 Task: Check the sale-to-list ratio of crown molding in the last 3 years.
Action: Mouse moved to (839, 223)
Screenshot: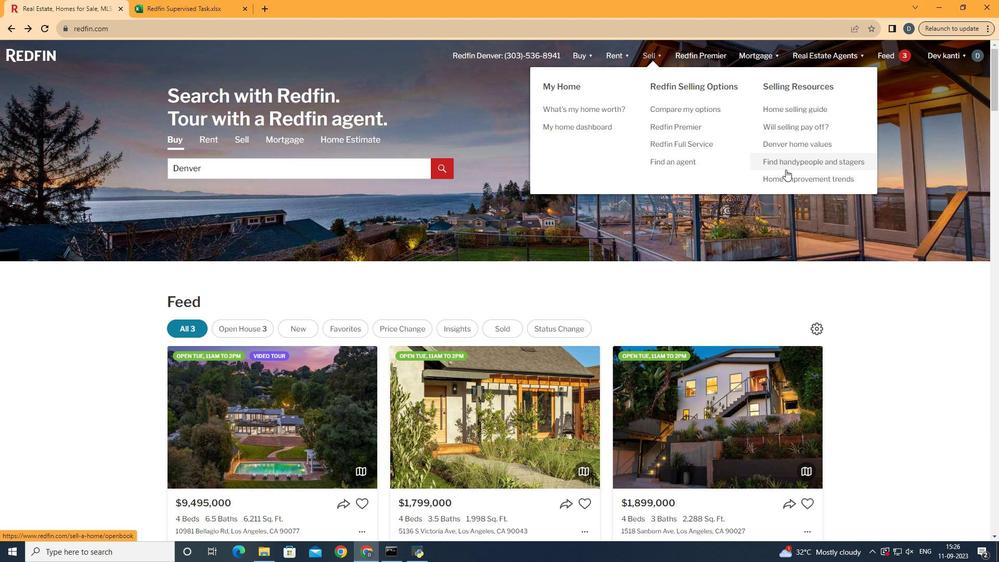 
Action: Mouse pressed left at (839, 223)
Screenshot: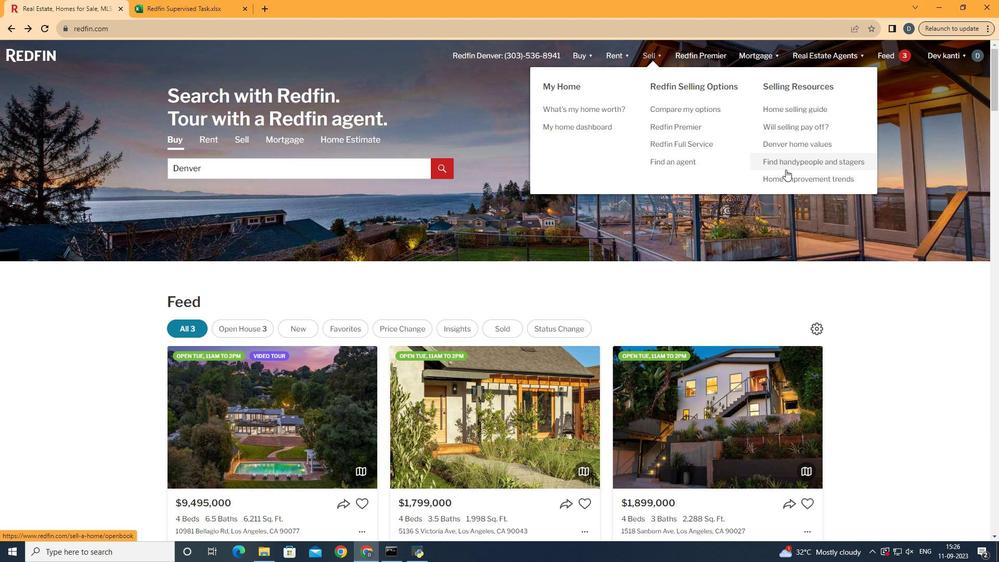 
Action: Mouse moved to (841, 230)
Screenshot: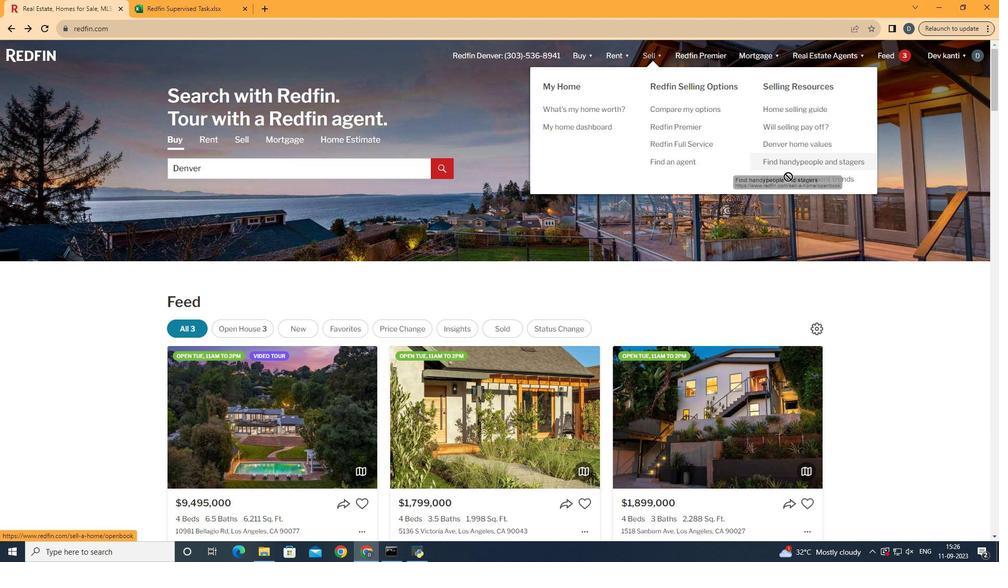 
Action: Mouse pressed left at (841, 230)
Screenshot: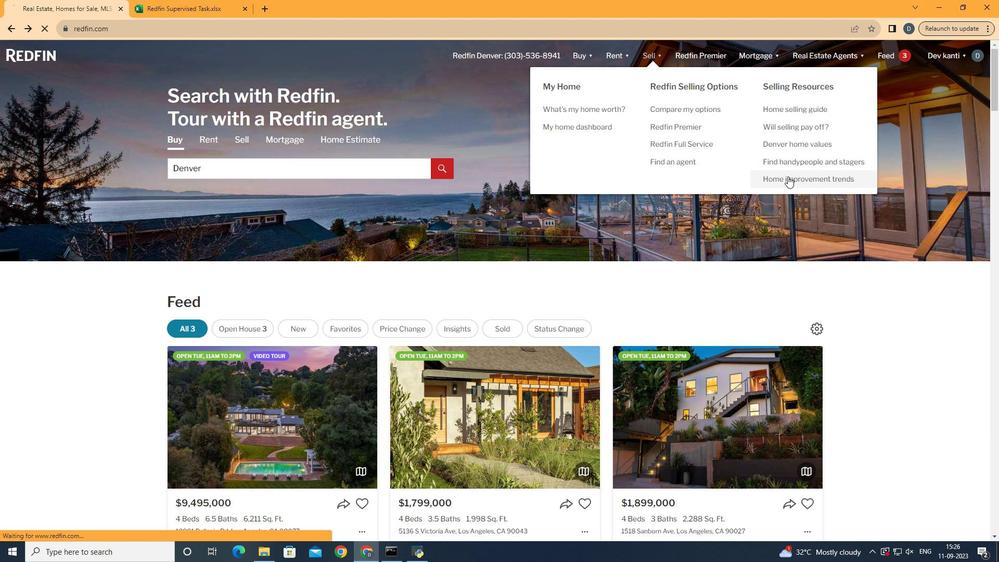 
Action: Mouse moved to (299, 253)
Screenshot: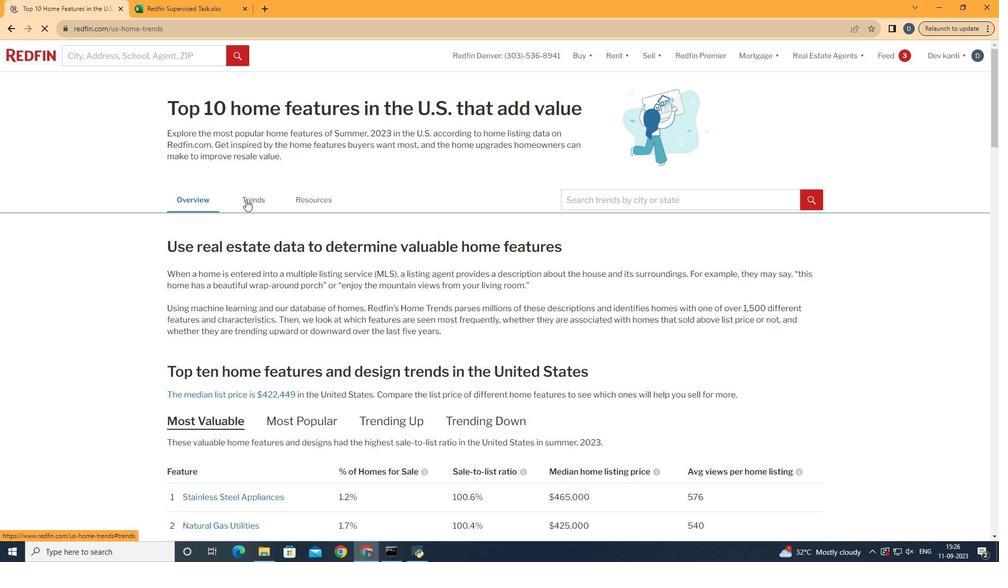 
Action: Mouse pressed left at (299, 253)
Screenshot: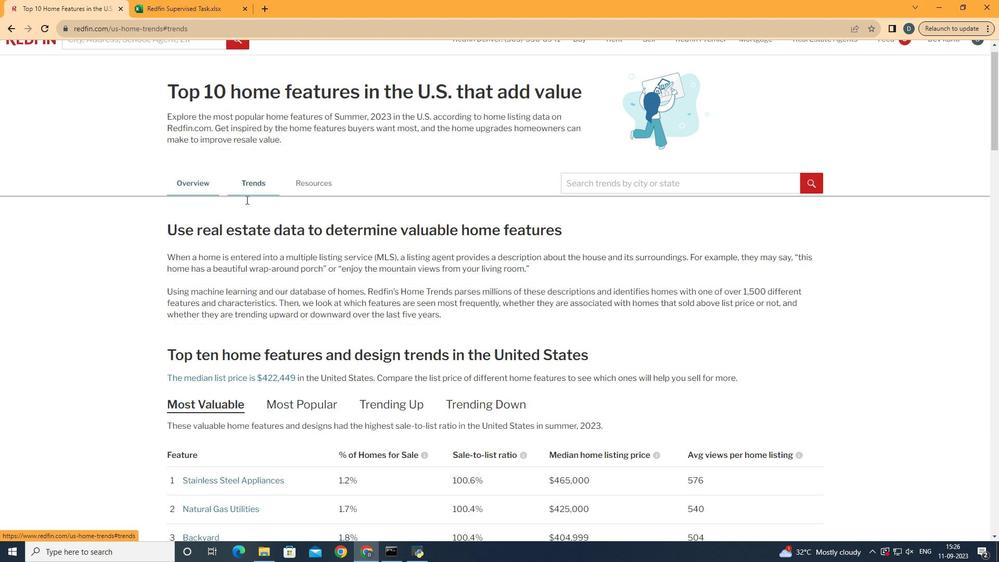 
Action: Mouse moved to (476, 339)
Screenshot: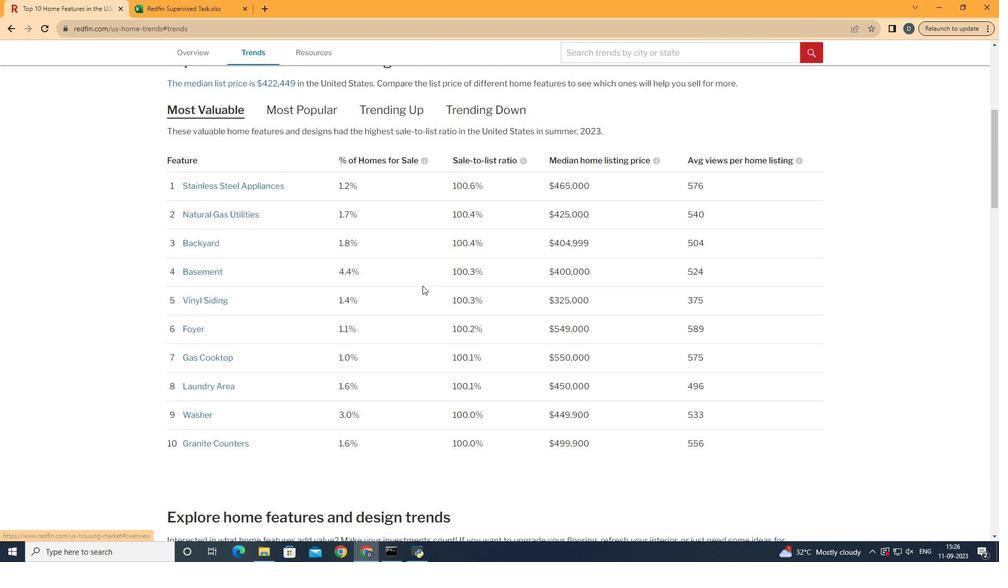 
Action: Mouse scrolled (476, 338) with delta (0, 0)
Screenshot: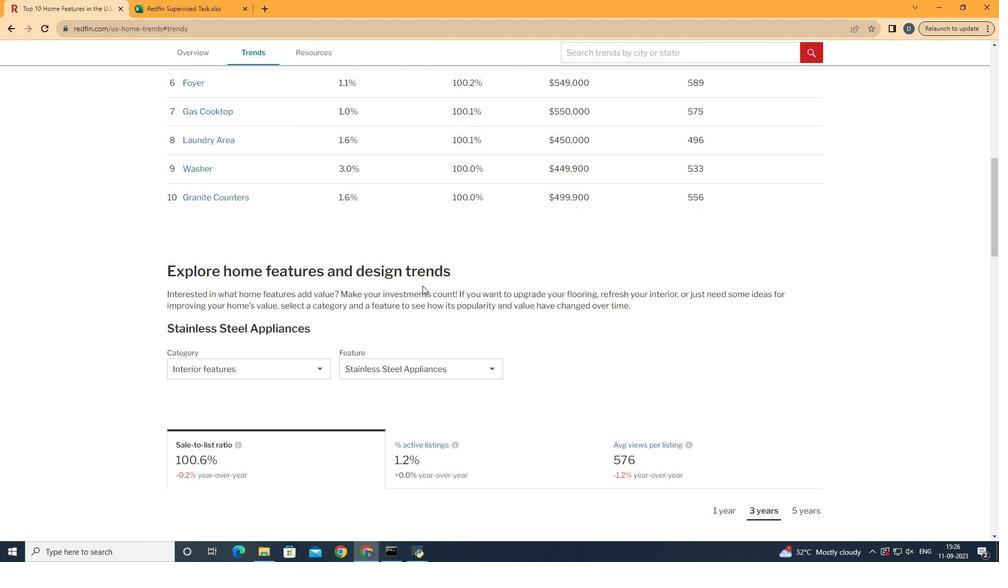 
Action: Mouse scrolled (476, 338) with delta (0, 0)
Screenshot: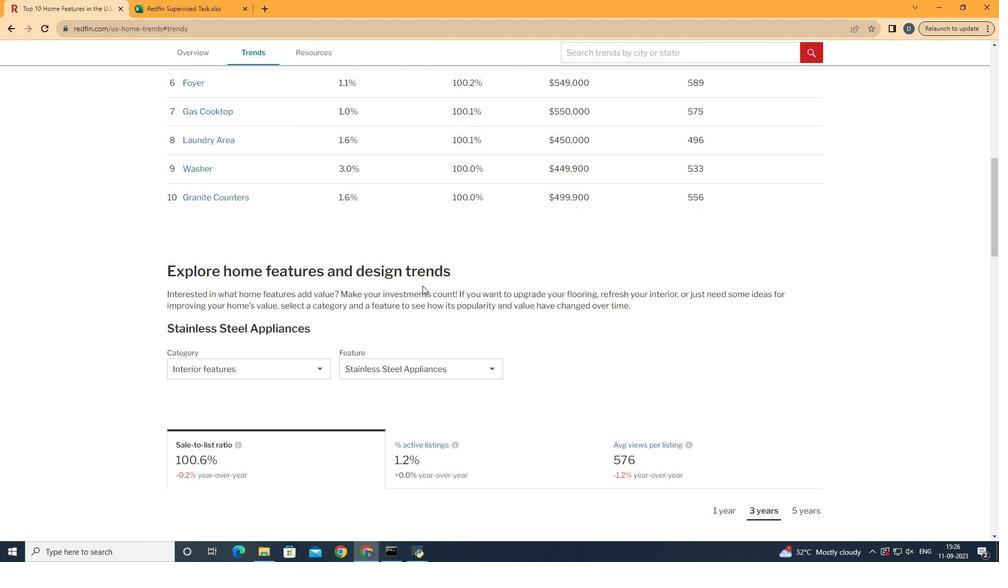
Action: Mouse scrolled (476, 338) with delta (0, 0)
Screenshot: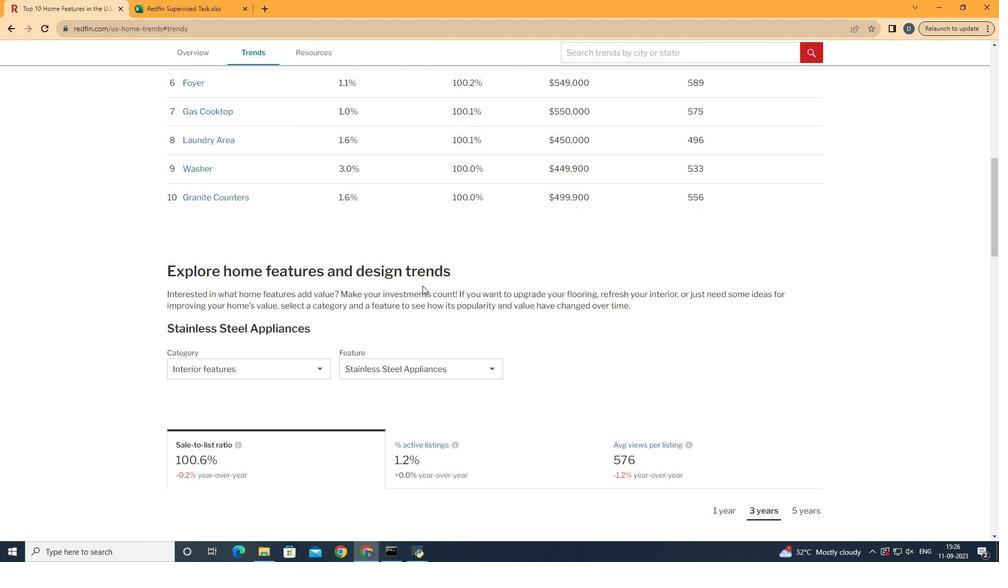 
Action: Mouse scrolled (476, 338) with delta (0, 0)
Screenshot: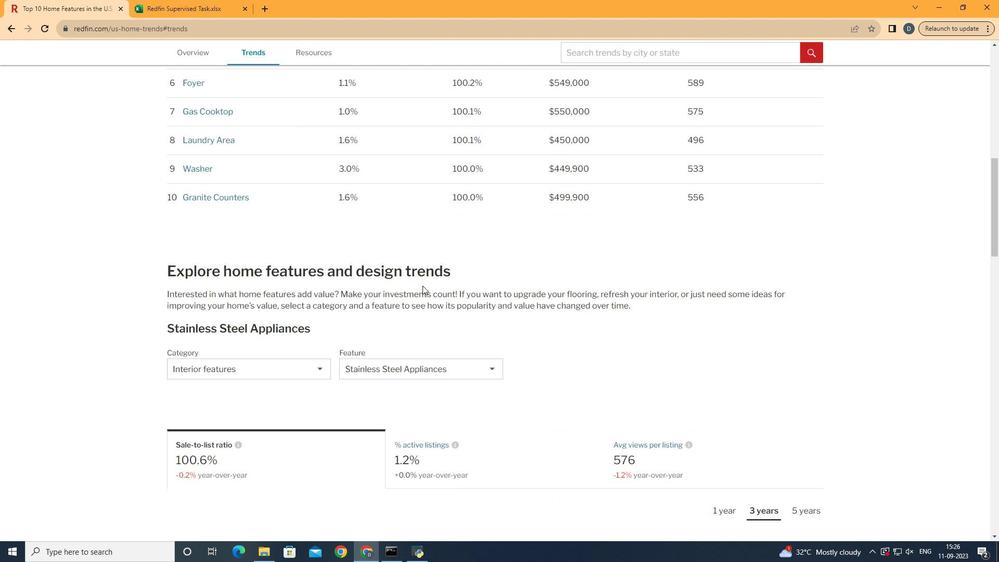 
Action: Mouse scrolled (476, 338) with delta (0, 0)
Screenshot: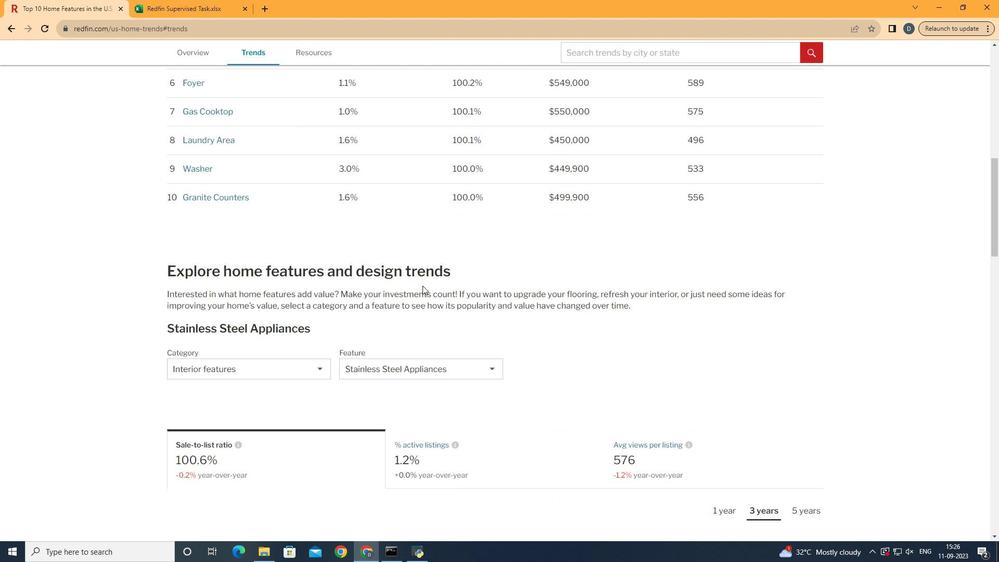 
Action: Mouse scrolled (476, 338) with delta (0, 0)
Screenshot: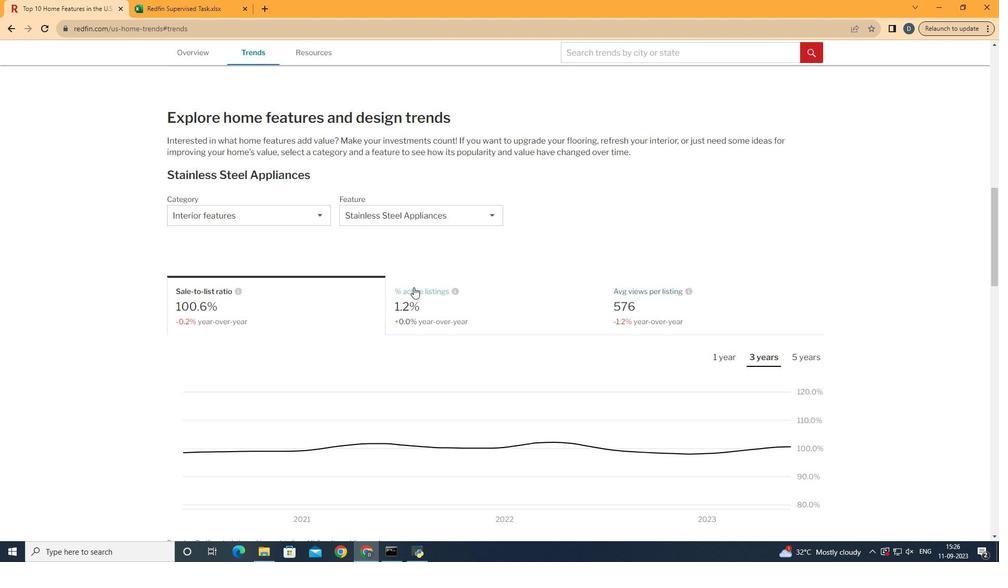 
Action: Mouse scrolled (476, 338) with delta (0, 0)
Screenshot: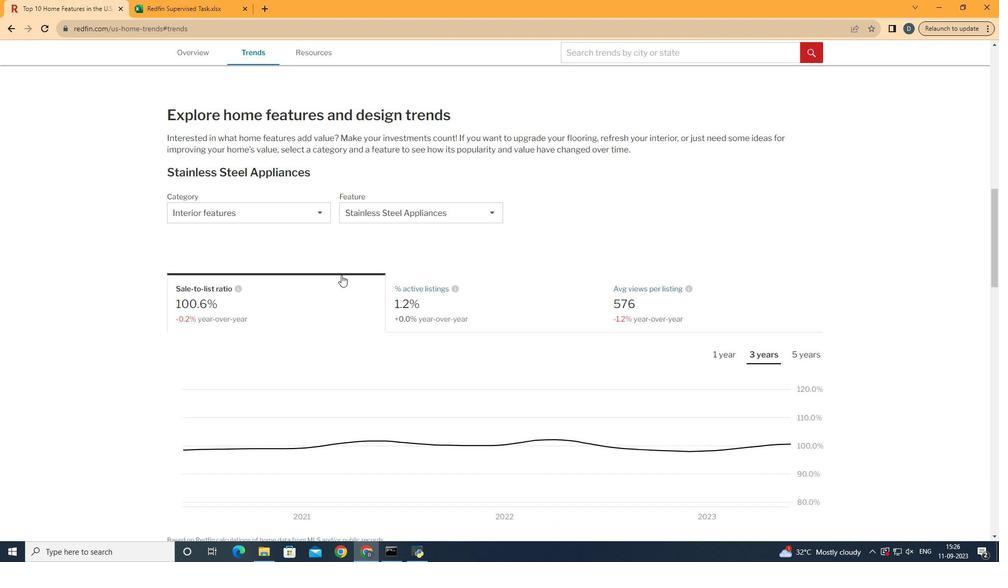 
Action: Mouse scrolled (476, 338) with delta (0, 0)
Screenshot: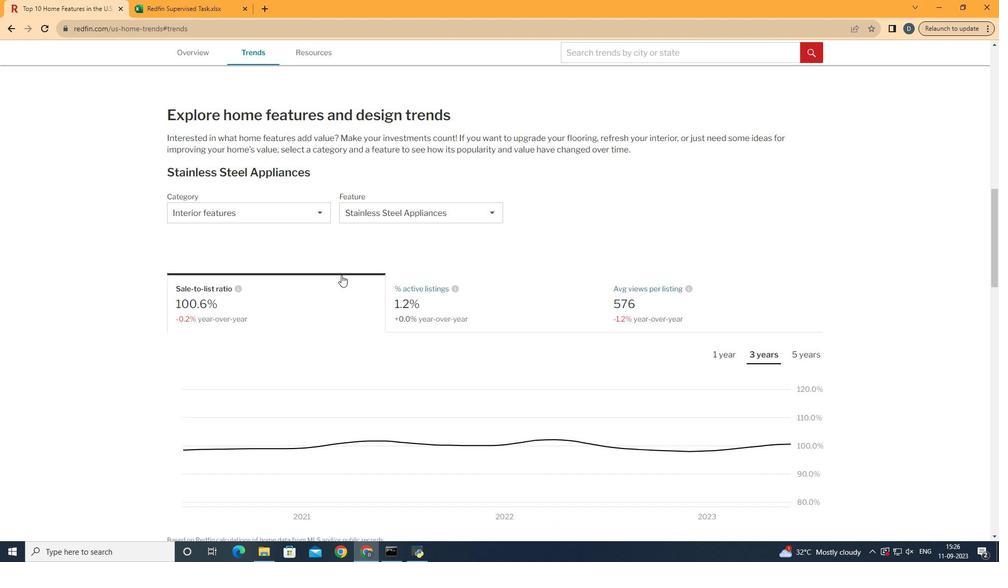 
Action: Mouse moved to (316, 259)
Screenshot: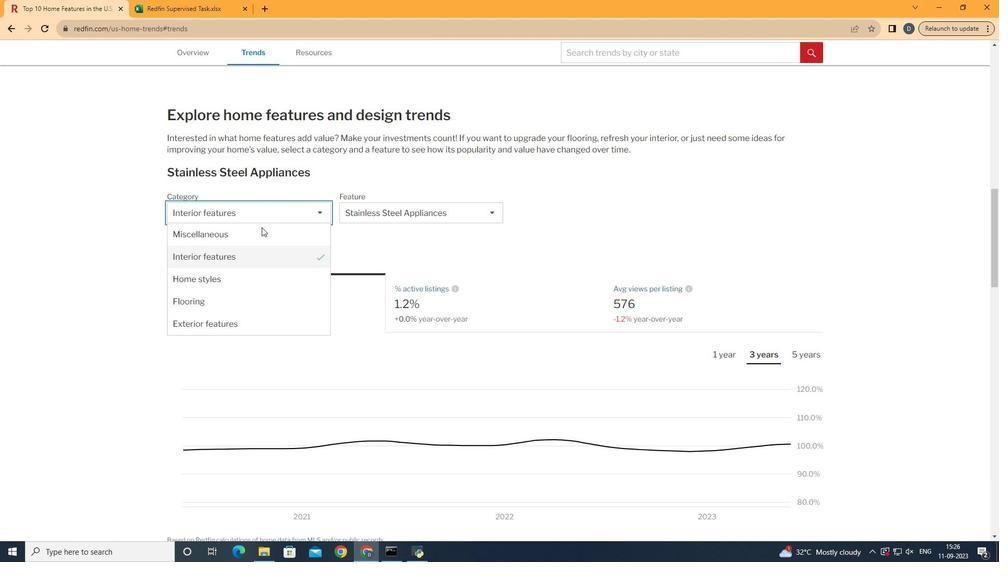 
Action: Mouse pressed left at (316, 259)
Screenshot: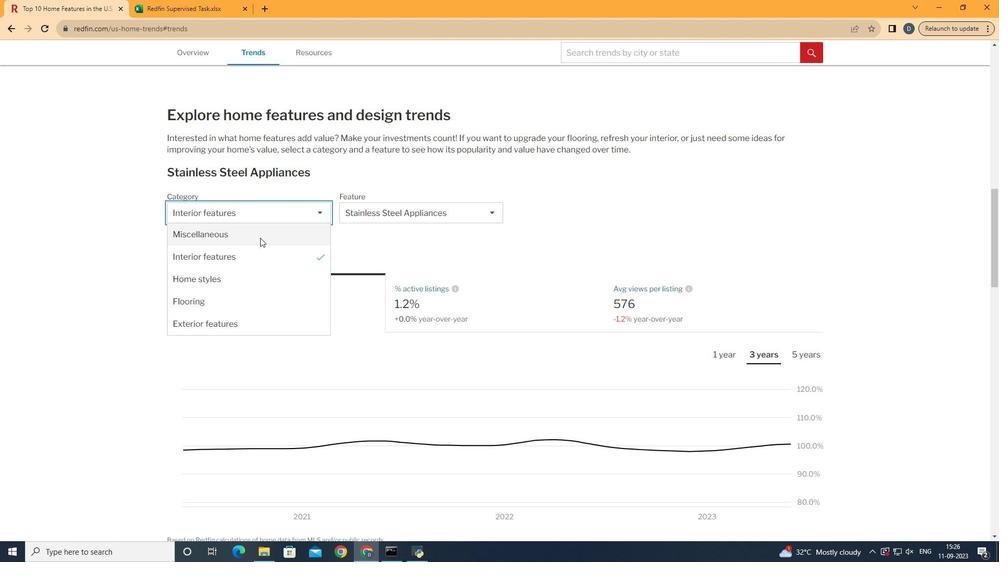 
Action: Mouse moved to (316, 314)
Screenshot: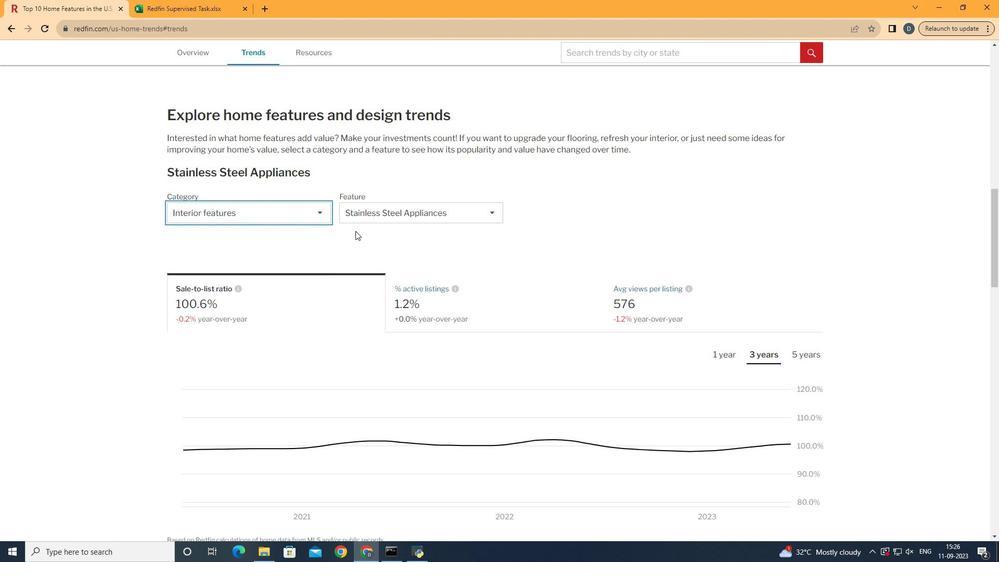 
Action: Mouse pressed left at (316, 314)
Screenshot: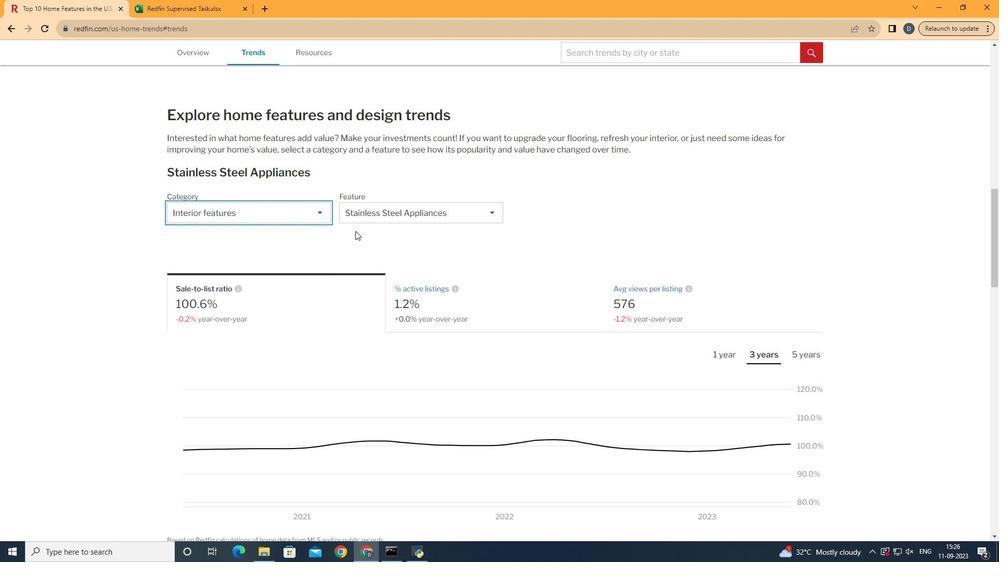 
Action: Mouse moved to (454, 267)
Screenshot: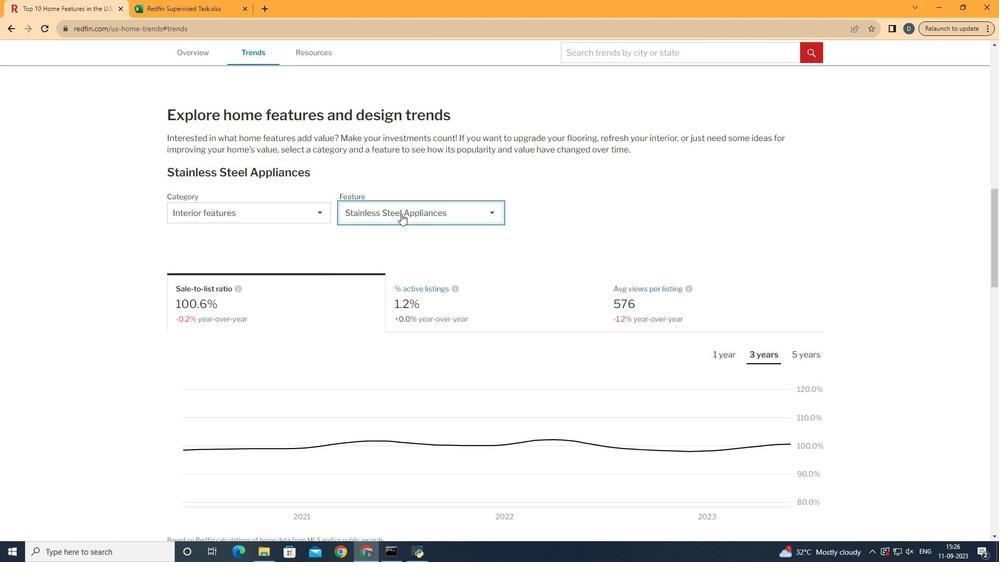 
Action: Mouse pressed left at (454, 267)
Screenshot: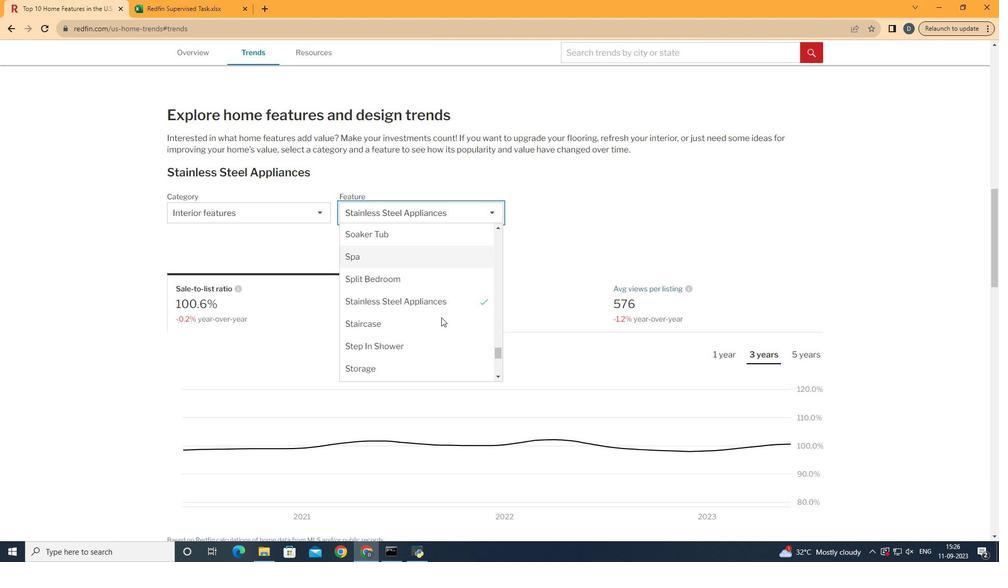 
Action: Mouse moved to (517, 424)
Screenshot: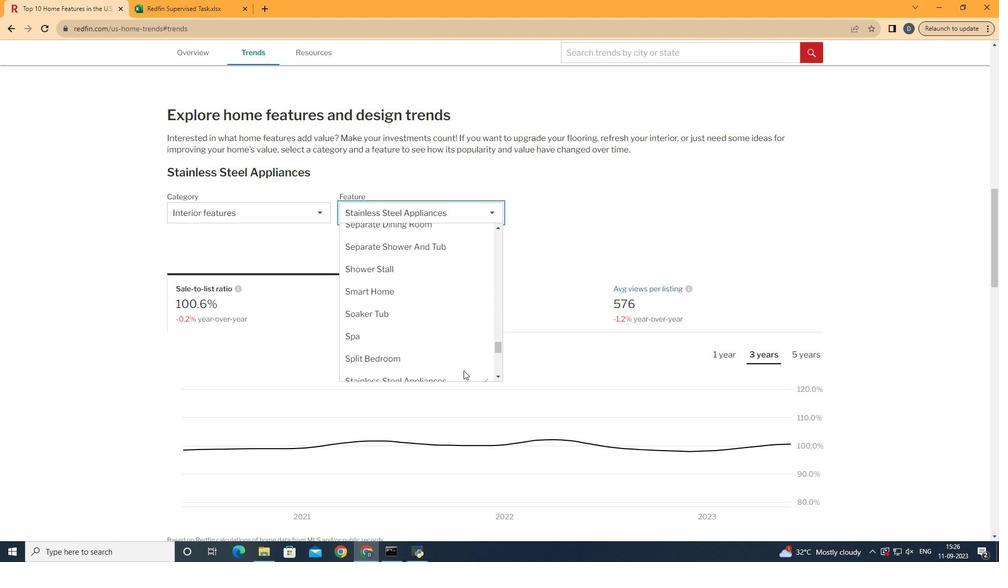 
Action: Mouse scrolled (517, 424) with delta (0, 0)
Screenshot: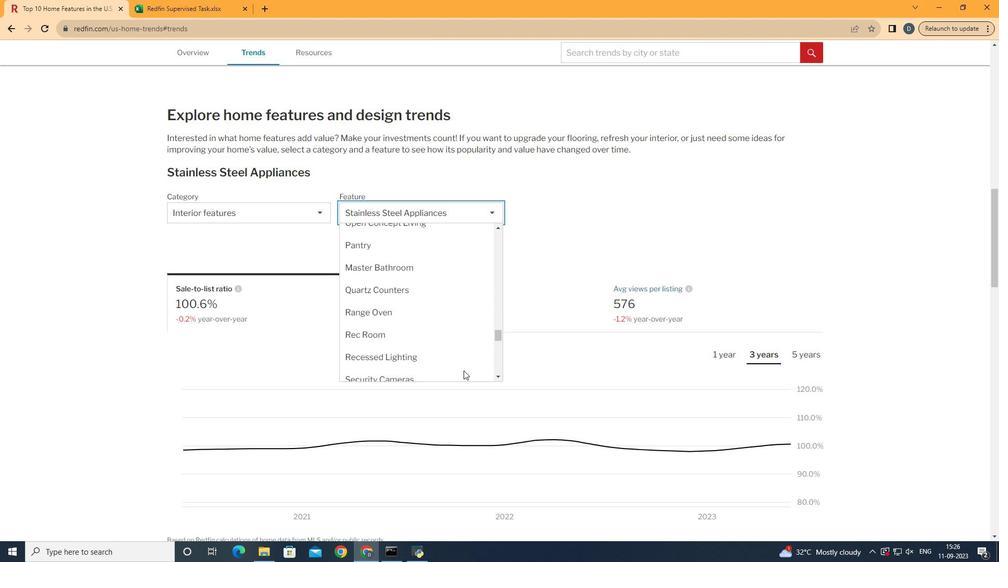 
Action: Mouse scrolled (517, 424) with delta (0, 0)
Screenshot: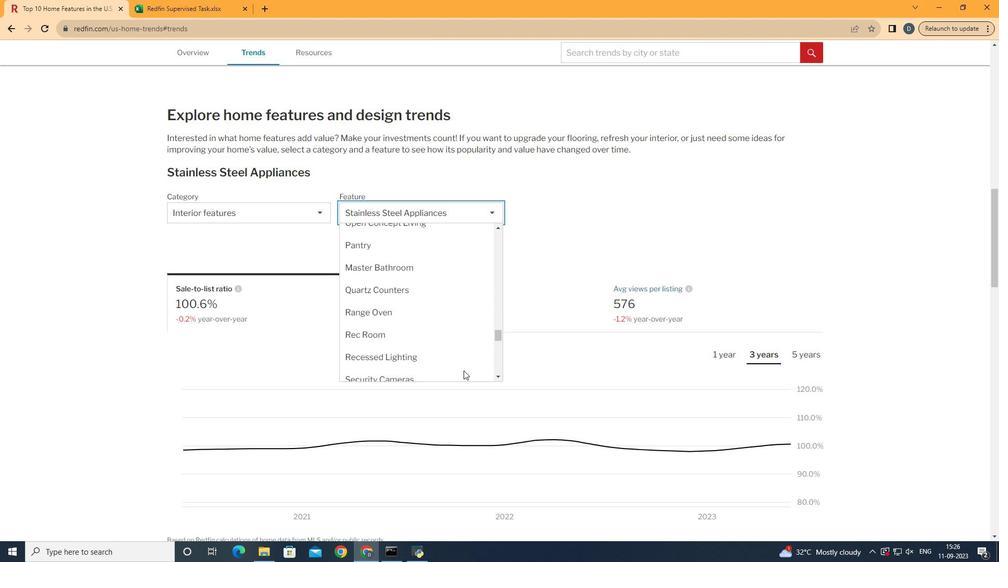 
Action: Mouse scrolled (517, 424) with delta (0, 0)
Screenshot: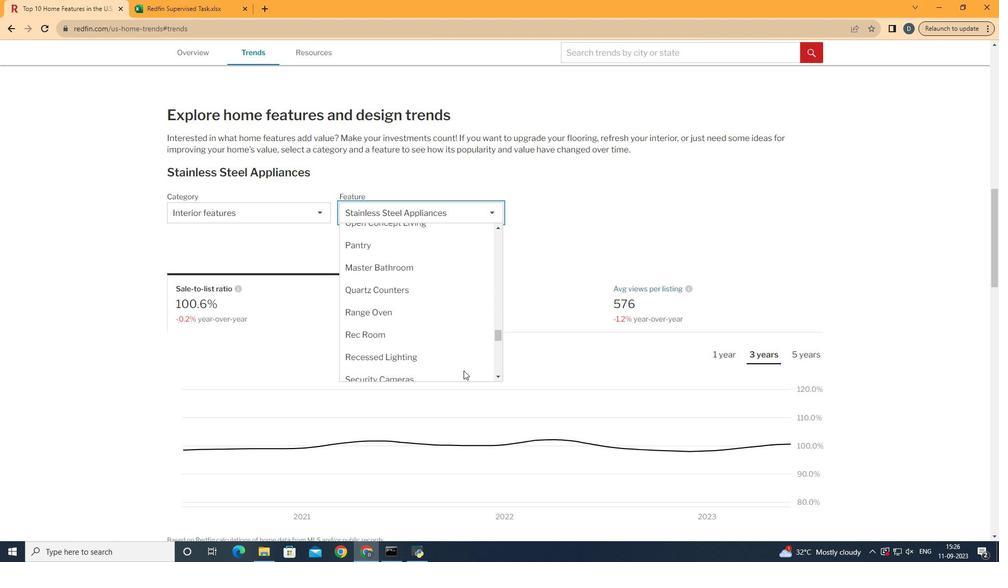 
Action: Mouse scrolled (517, 424) with delta (0, 0)
Screenshot: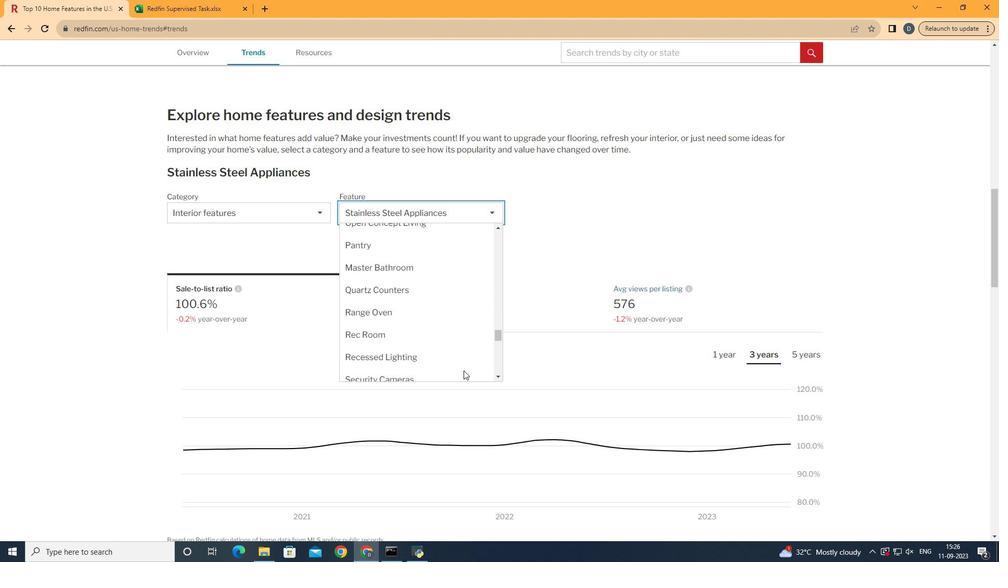 
Action: Mouse scrolled (517, 424) with delta (0, 0)
Screenshot: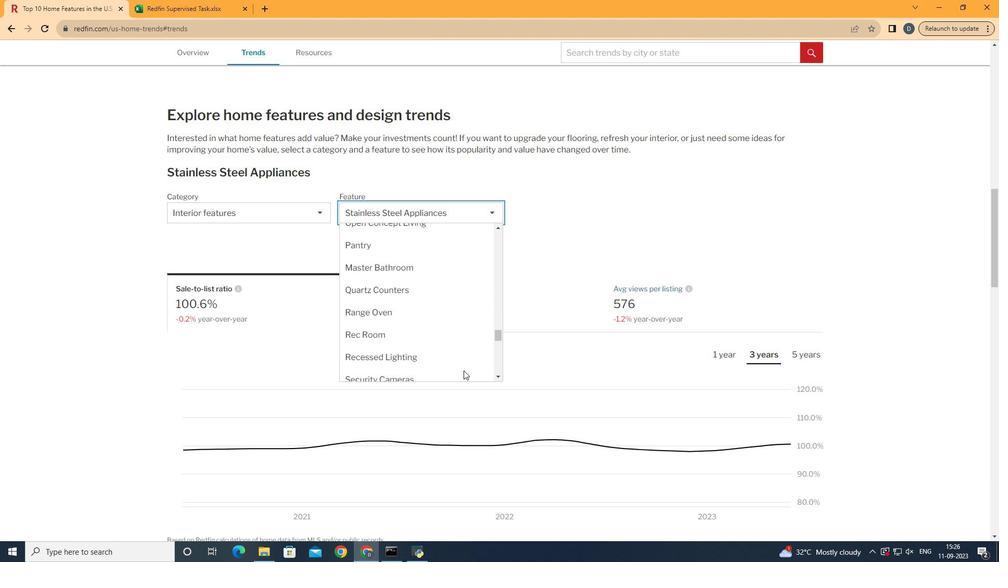 
Action: Mouse moved to (514, 410)
Screenshot: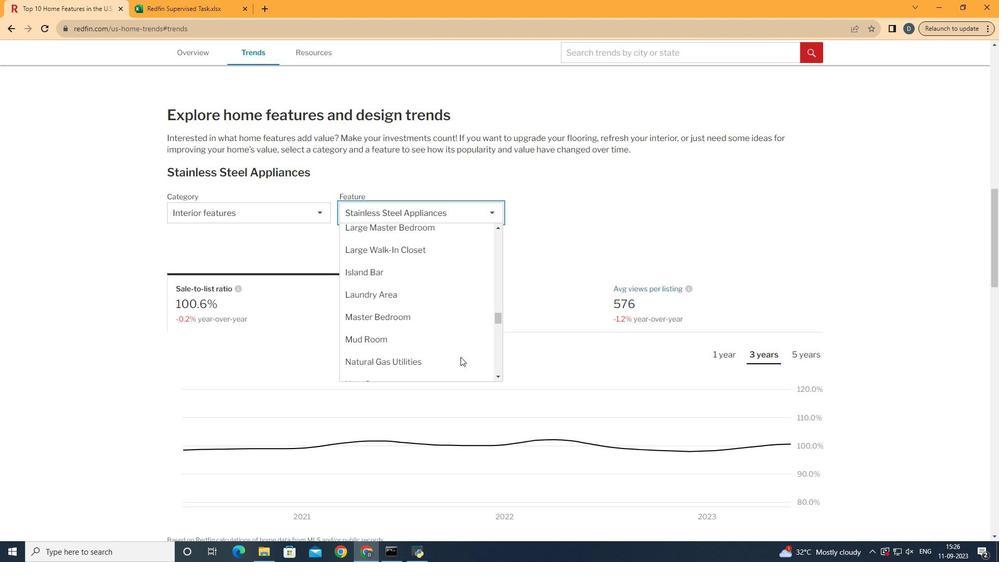 
Action: Mouse scrolled (514, 411) with delta (0, 0)
Screenshot: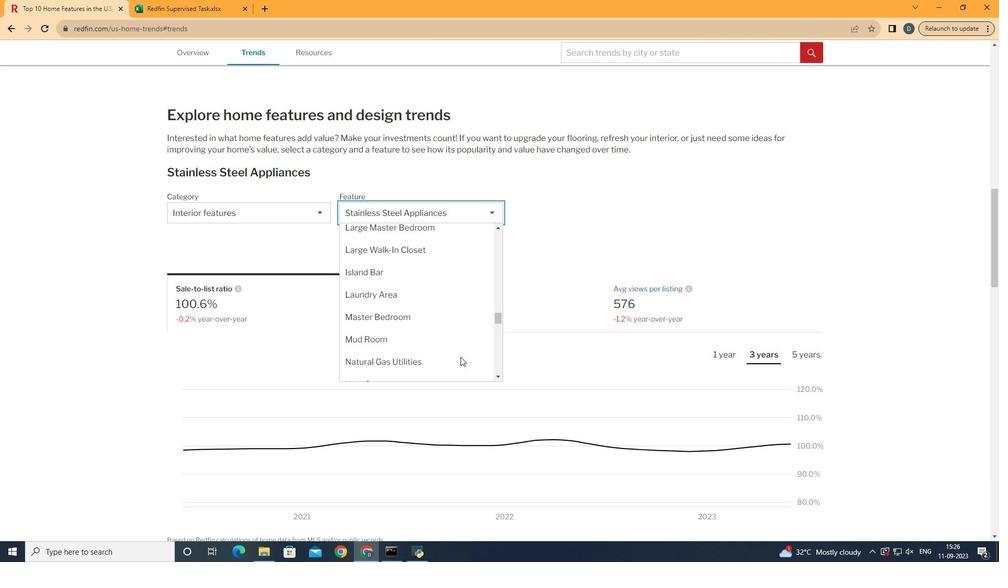 
Action: Mouse scrolled (514, 411) with delta (0, 0)
Screenshot: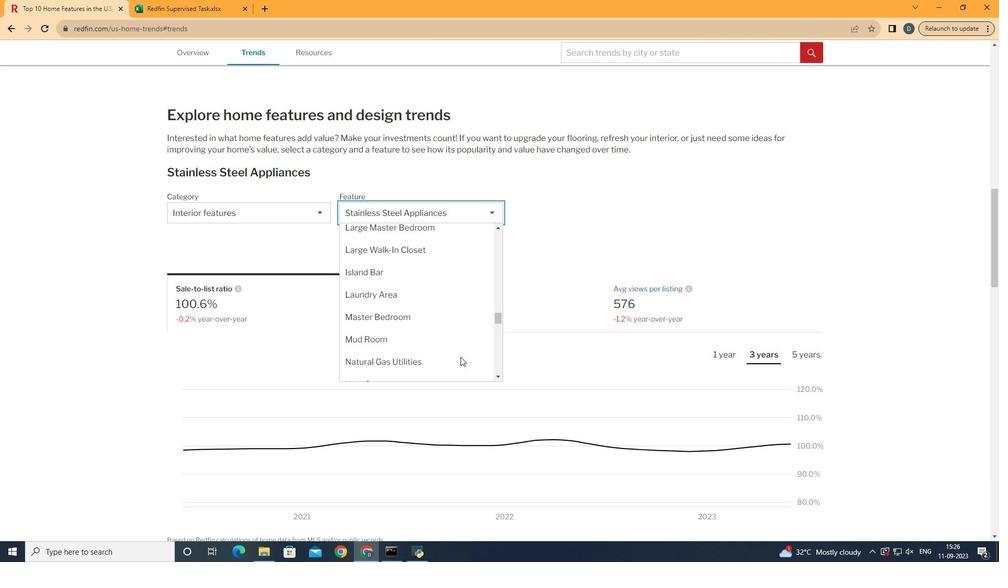 
Action: Mouse scrolled (514, 411) with delta (0, 0)
Screenshot: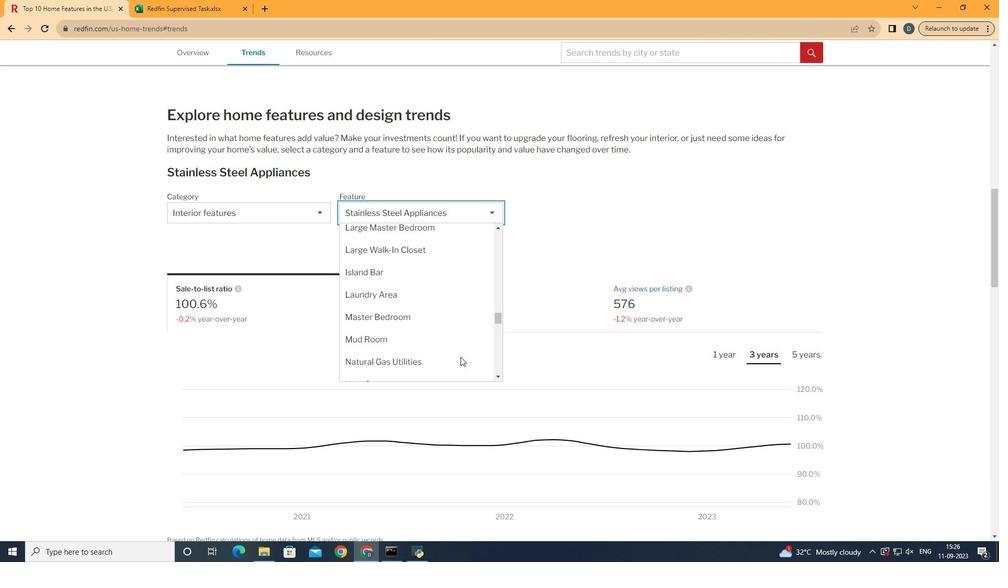 
Action: Mouse scrolled (514, 411) with delta (0, 0)
Screenshot: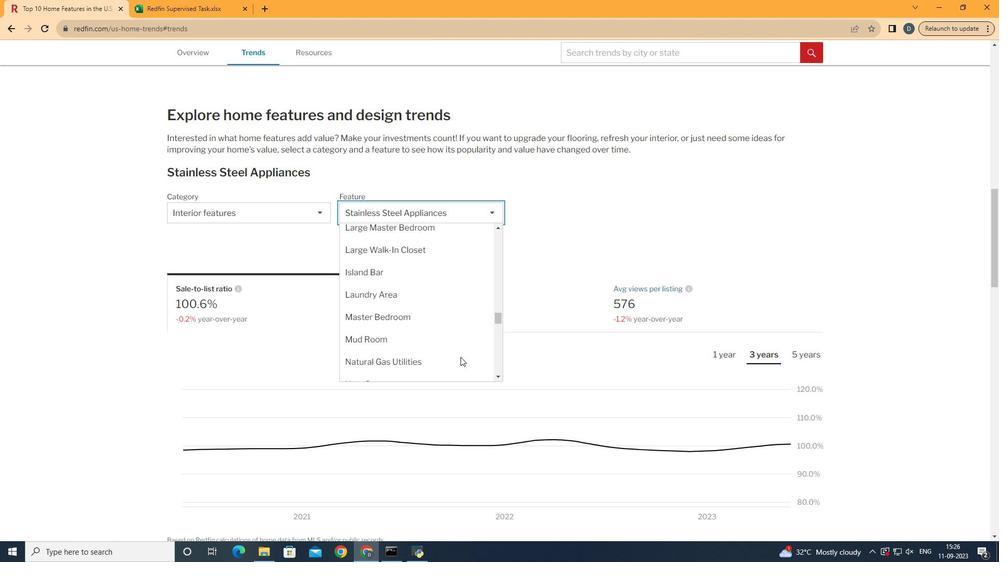 
Action: Mouse scrolled (514, 411) with delta (0, 0)
Screenshot: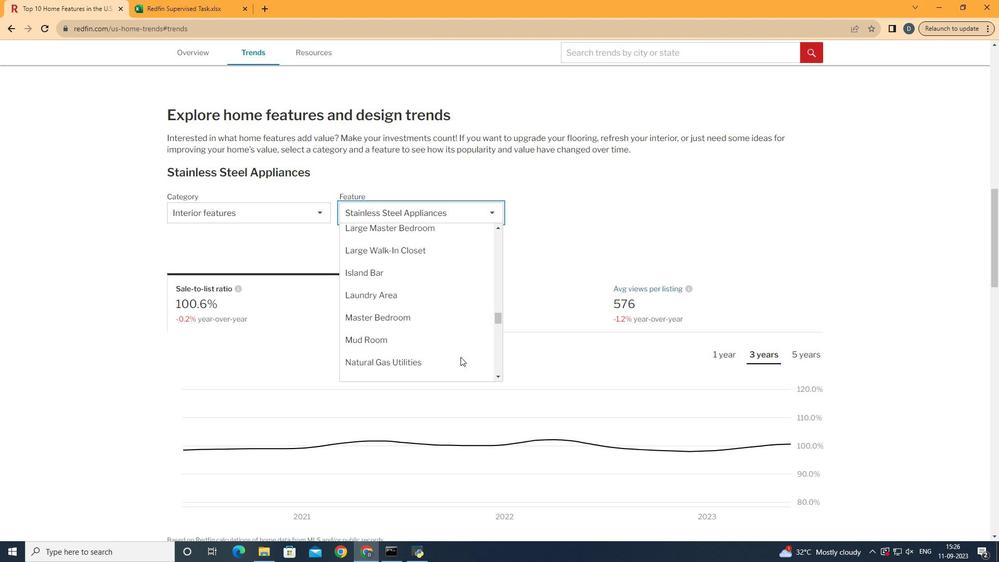 
Action: Mouse scrolled (514, 411) with delta (0, 0)
Screenshot: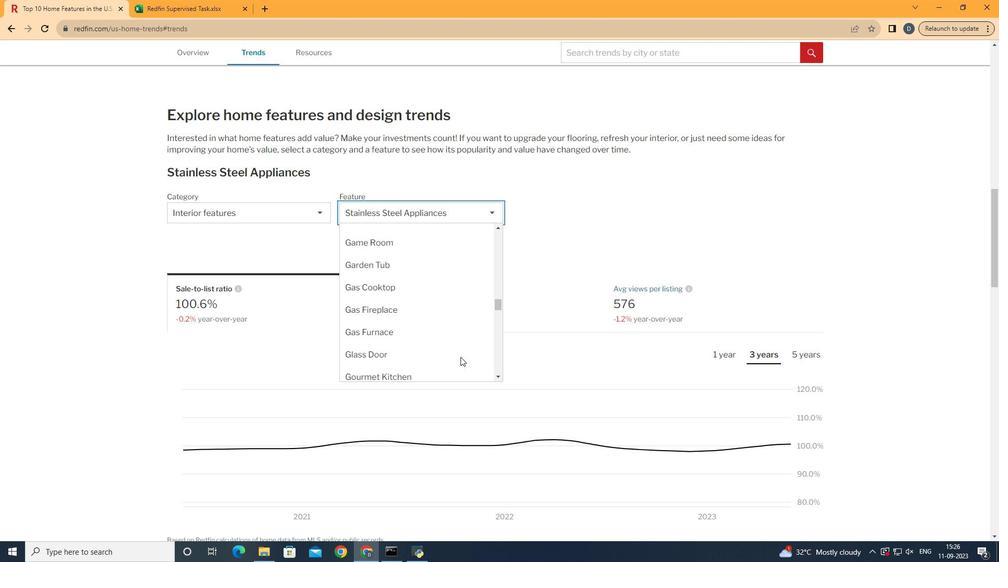 
Action: Mouse scrolled (514, 411) with delta (0, 0)
Screenshot: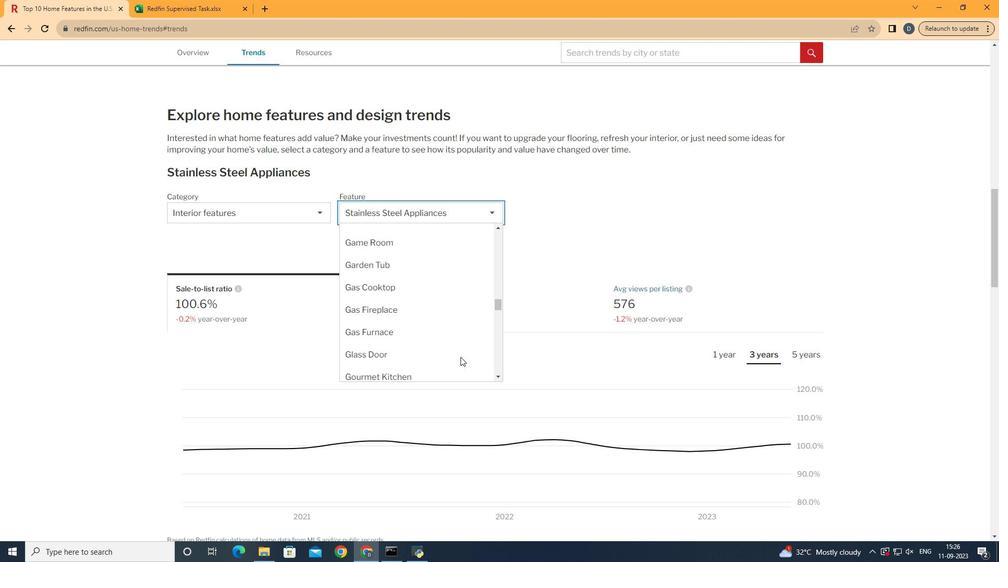 
Action: Mouse scrolled (514, 411) with delta (0, 0)
Screenshot: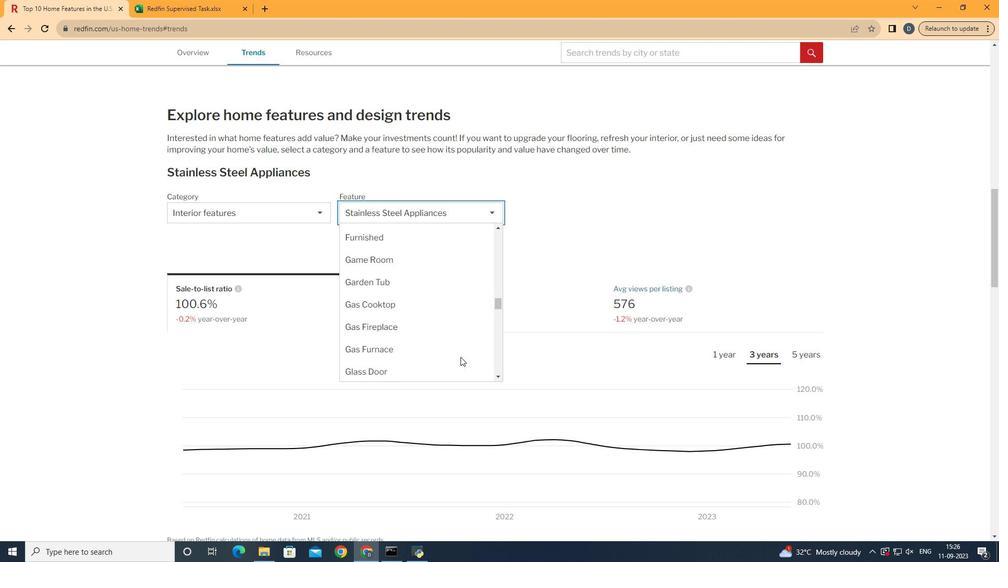 
Action: Mouse scrolled (514, 411) with delta (0, 0)
Screenshot: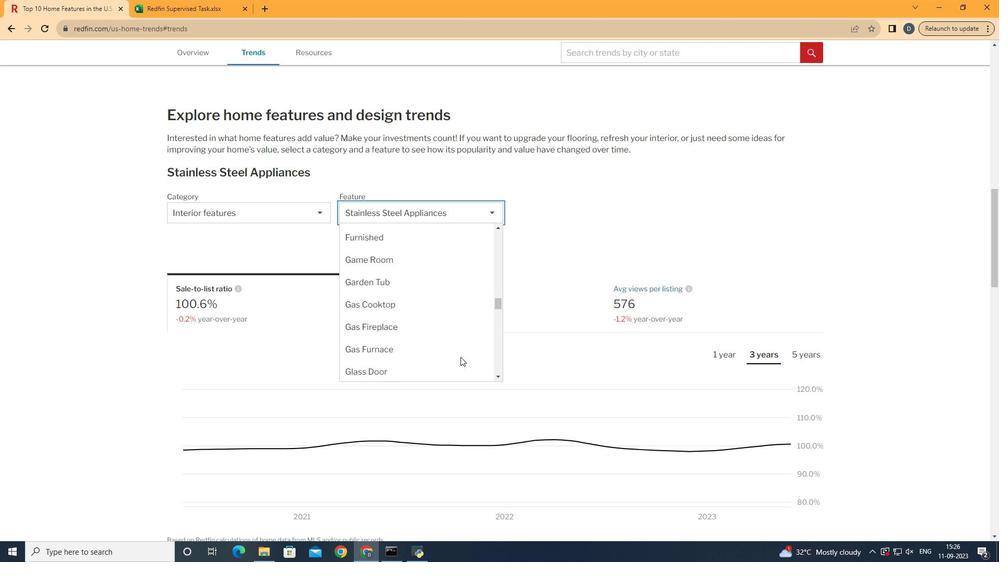 
Action: Mouse scrolled (514, 411) with delta (0, 0)
Screenshot: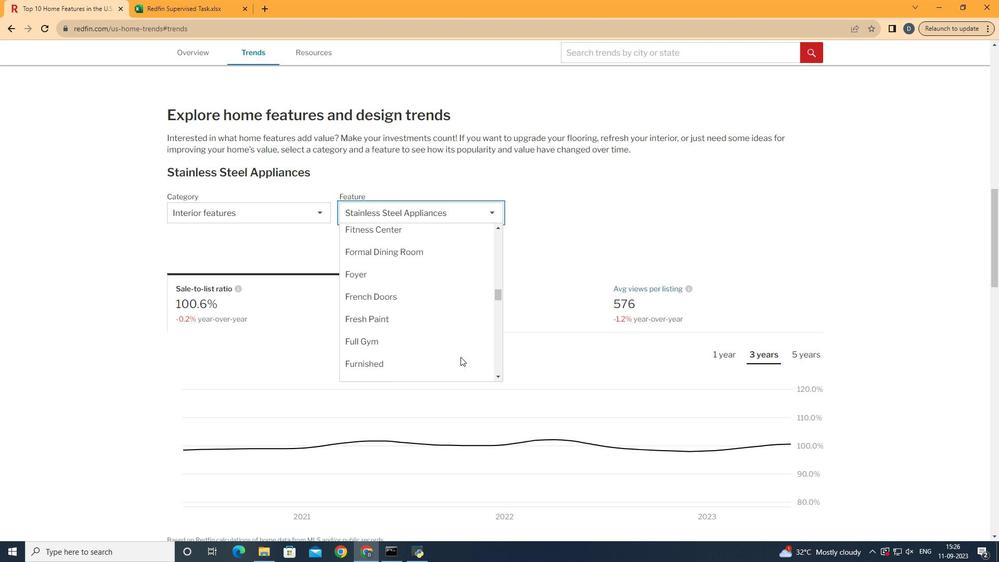 
Action: Mouse scrolled (514, 411) with delta (0, 0)
Screenshot: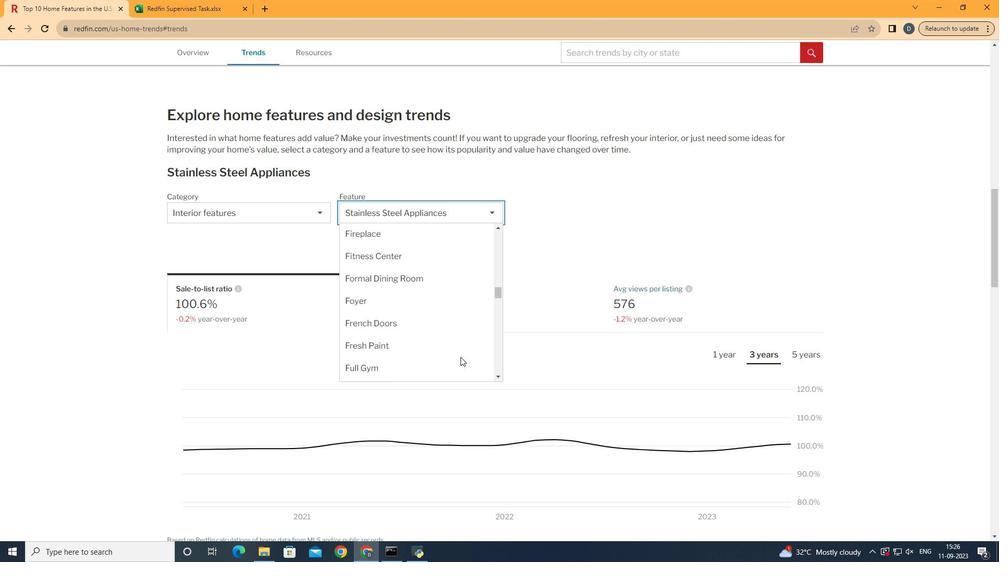 
Action: Mouse scrolled (514, 411) with delta (0, 0)
Screenshot: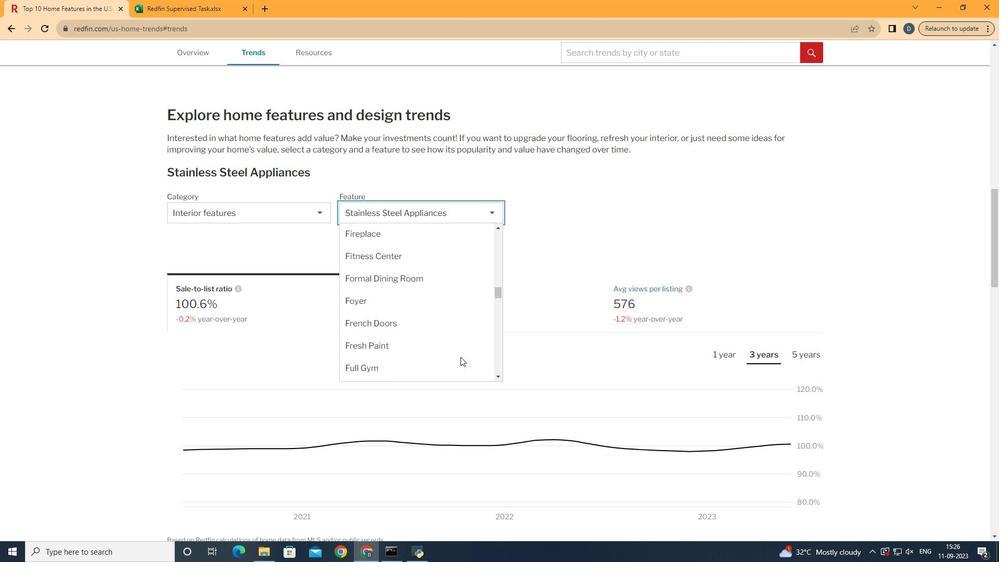 
Action: Mouse moved to (493, 372)
Screenshot: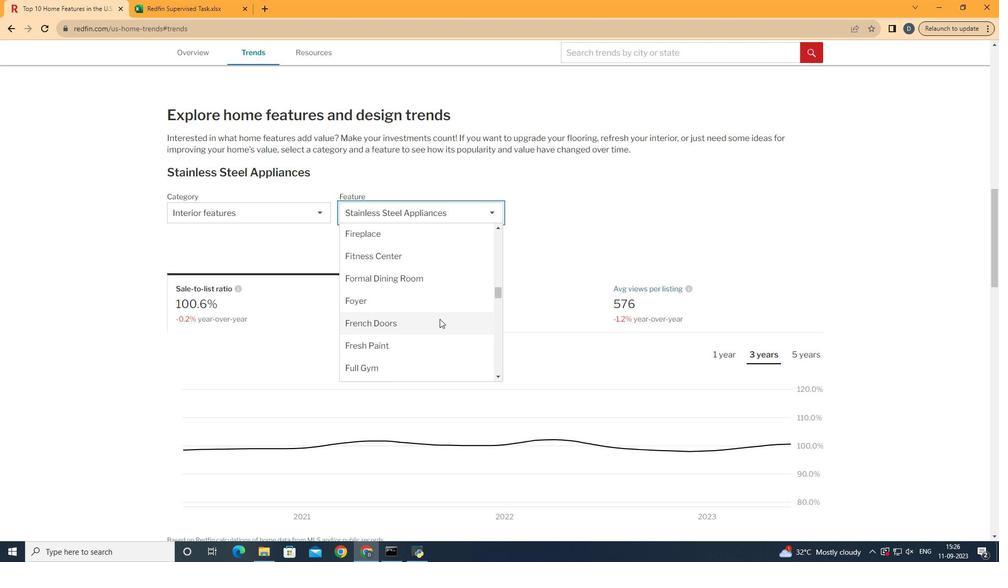 
Action: Mouse scrolled (493, 373) with delta (0, 0)
Screenshot: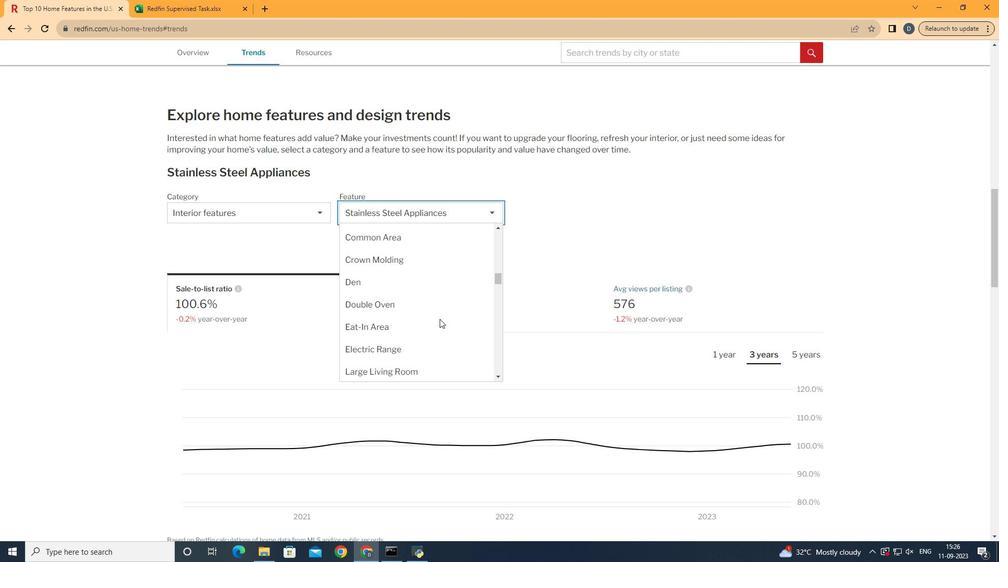 
Action: Mouse scrolled (493, 373) with delta (0, 0)
Screenshot: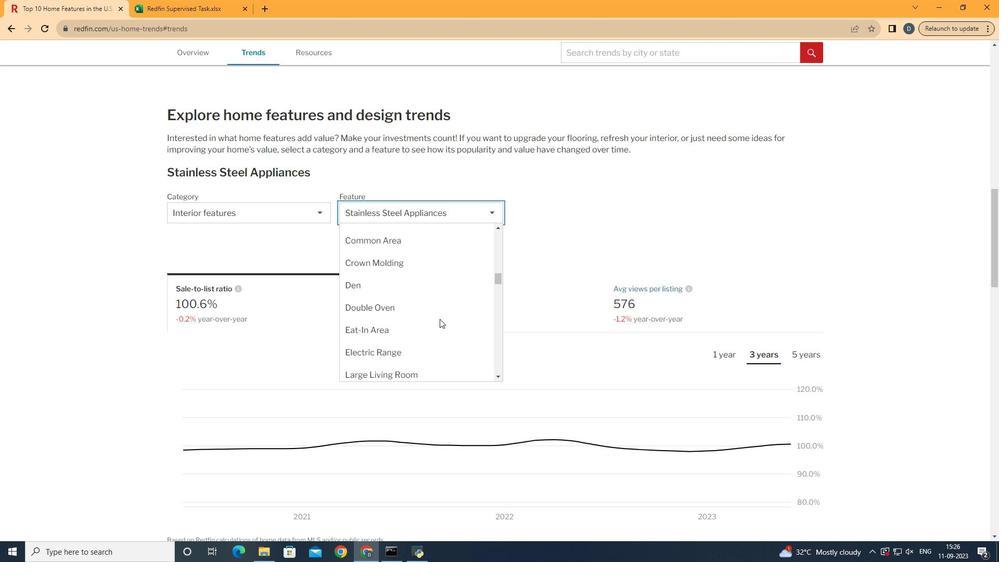 
Action: Mouse scrolled (493, 373) with delta (0, 0)
Screenshot: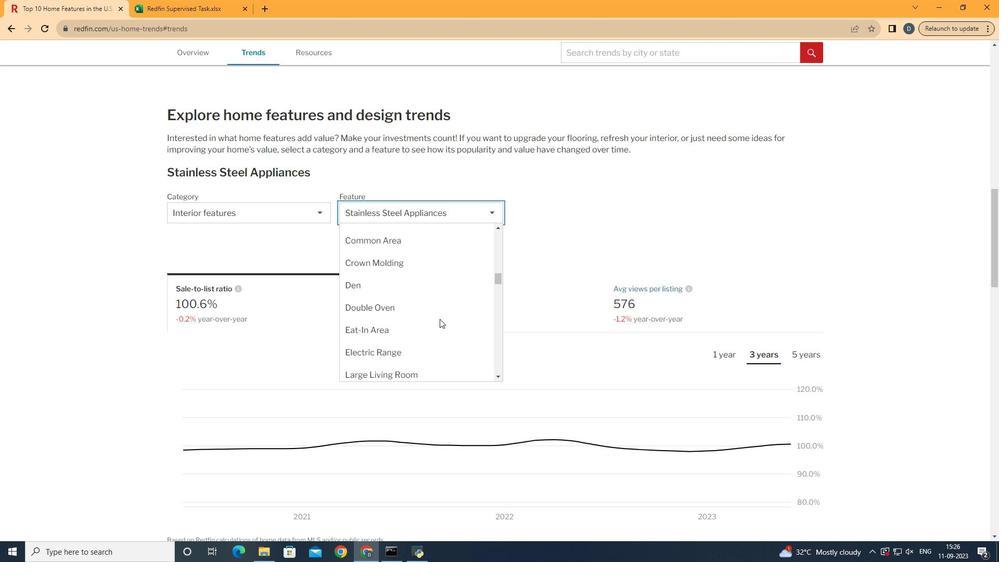 
Action: Mouse scrolled (493, 373) with delta (0, 0)
Screenshot: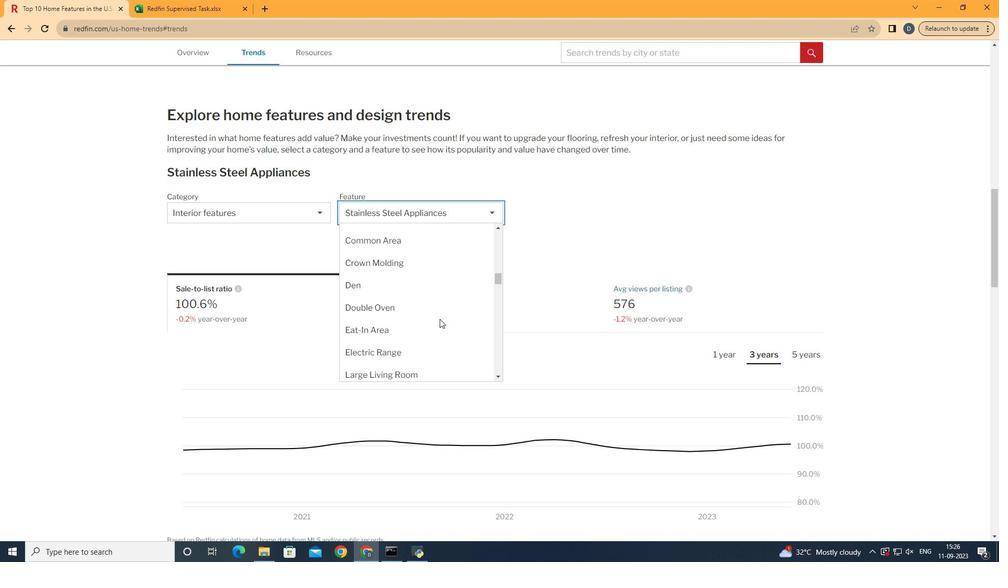 
Action: Mouse moved to (503, 325)
Screenshot: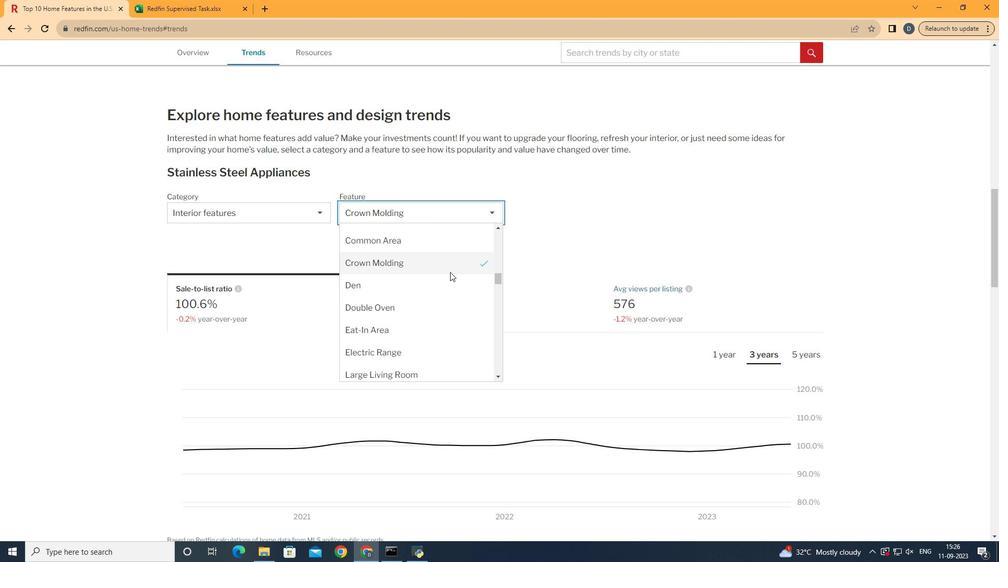 
Action: Mouse pressed left at (503, 325)
Screenshot: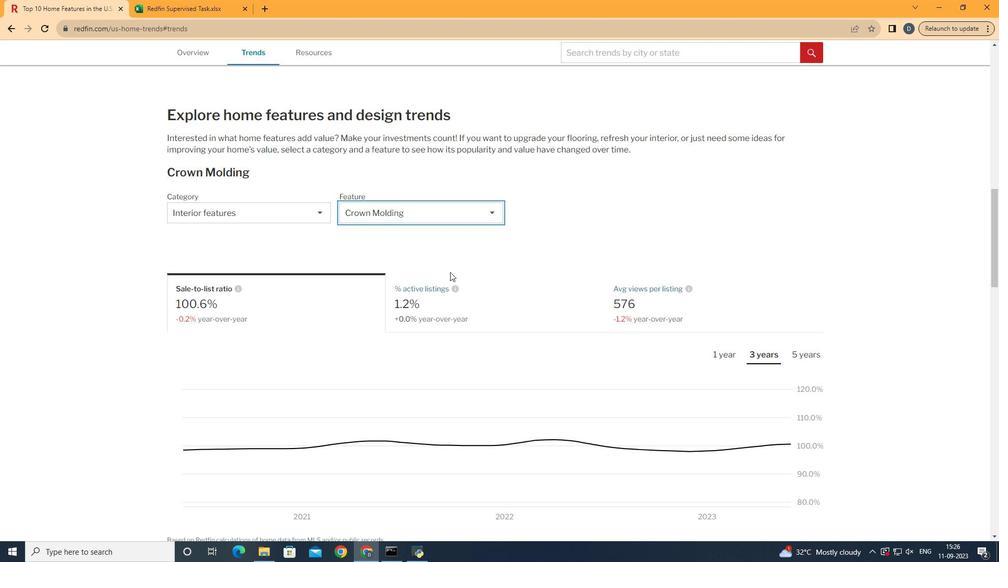 
Action: Mouse moved to (378, 363)
Screenshot: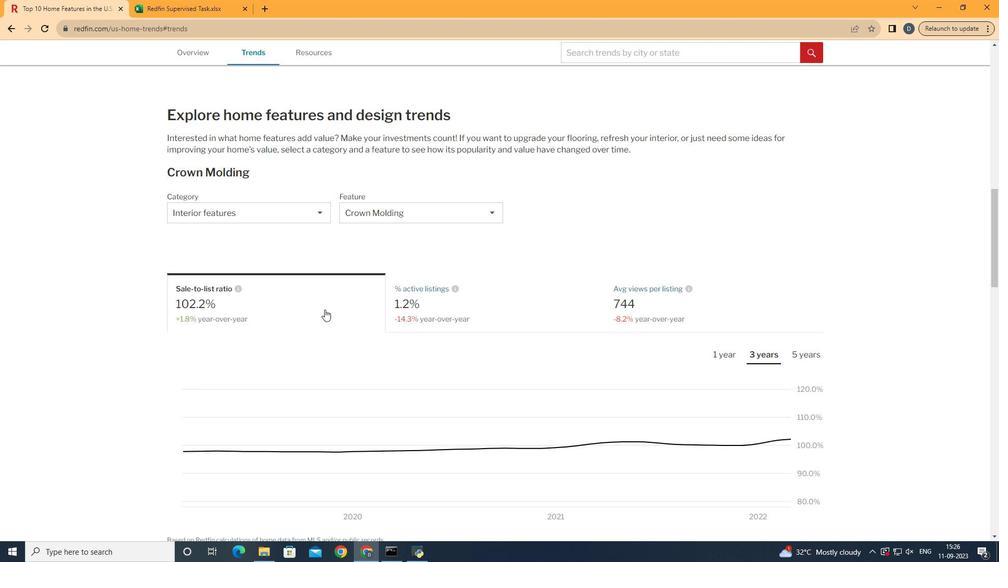 
Action: Mouse pressed left at (378, 363)
Screenshot: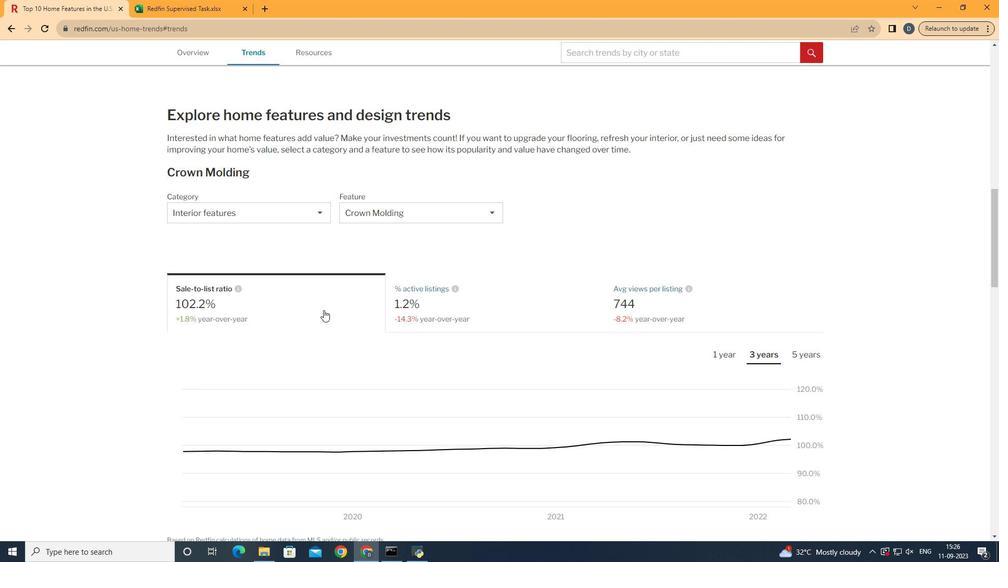
Action: Mouse moved to (818, 410)
Screenshot: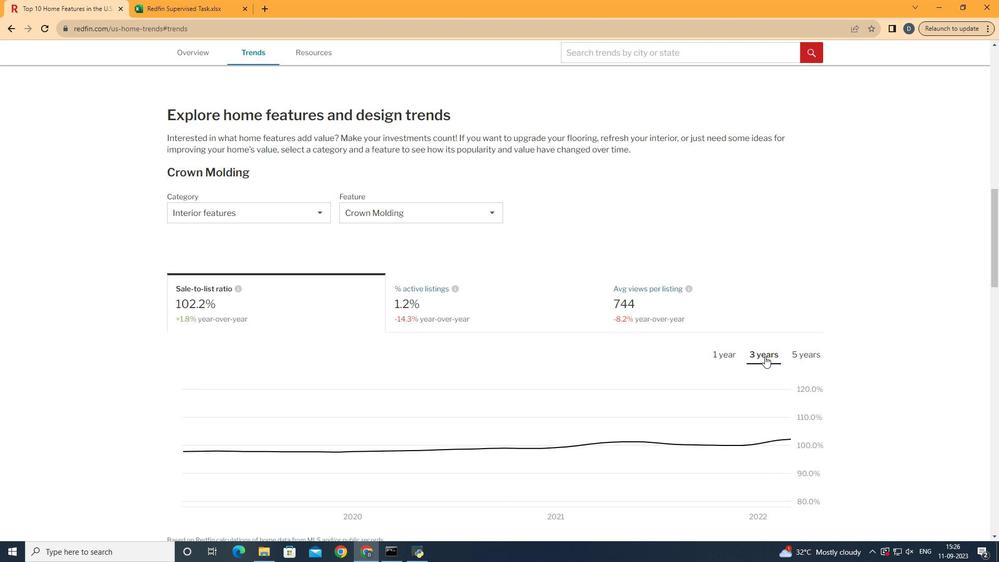
Action: Mouse pressed left at (818, 410)
Screenshot: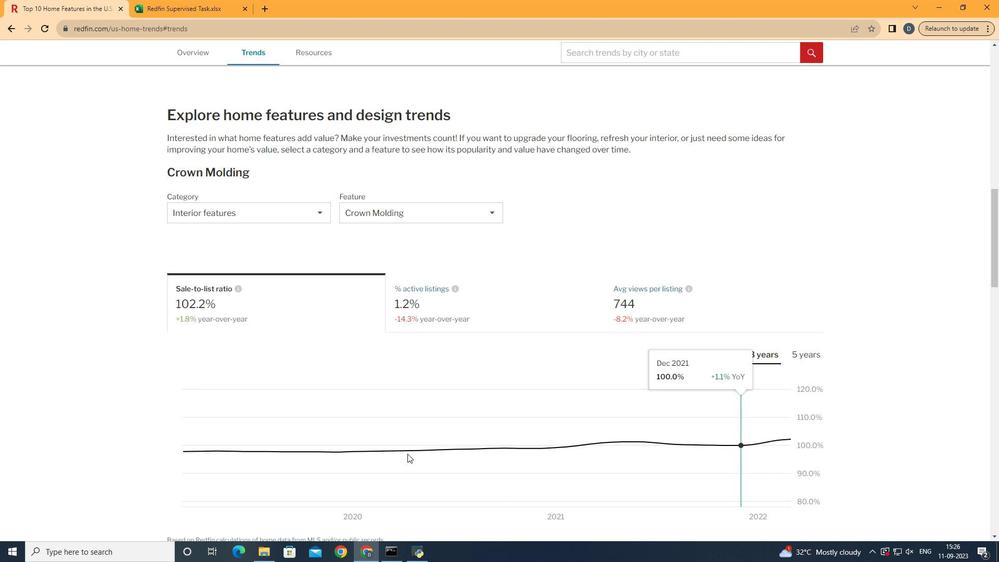 
Action: Mouse moved to (836, 518)
Screenshot: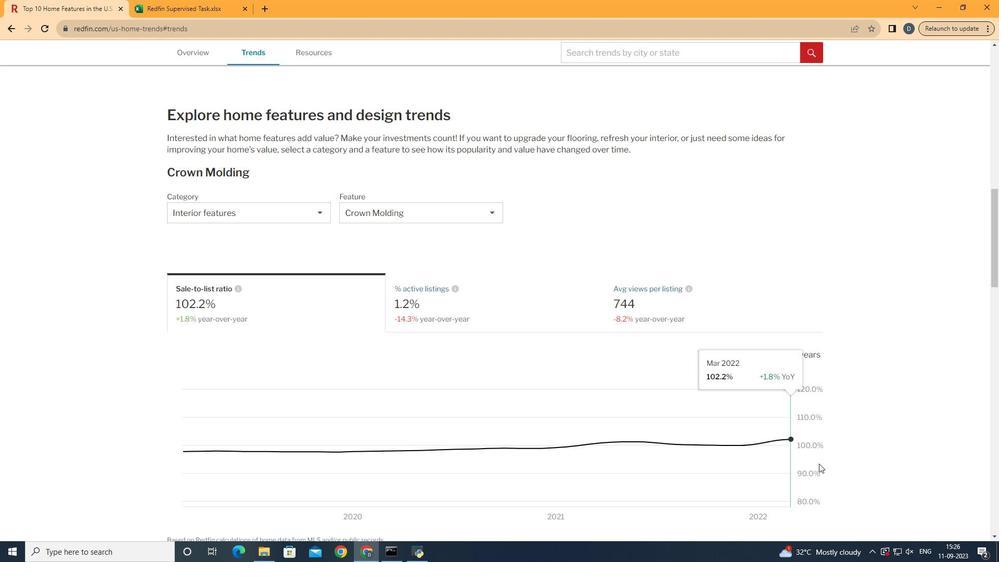 
